 Task: Delete the board share link.
Action: Mouse pressed left at (406, 278)
Screenshot: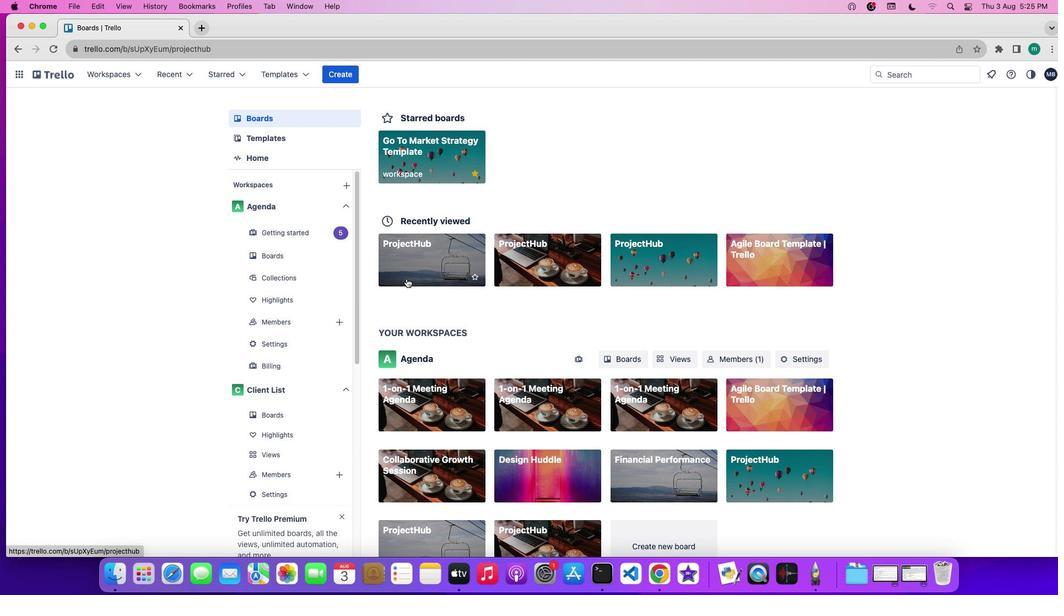 
Action: Mouse moved to (860, 117)
Screenshot: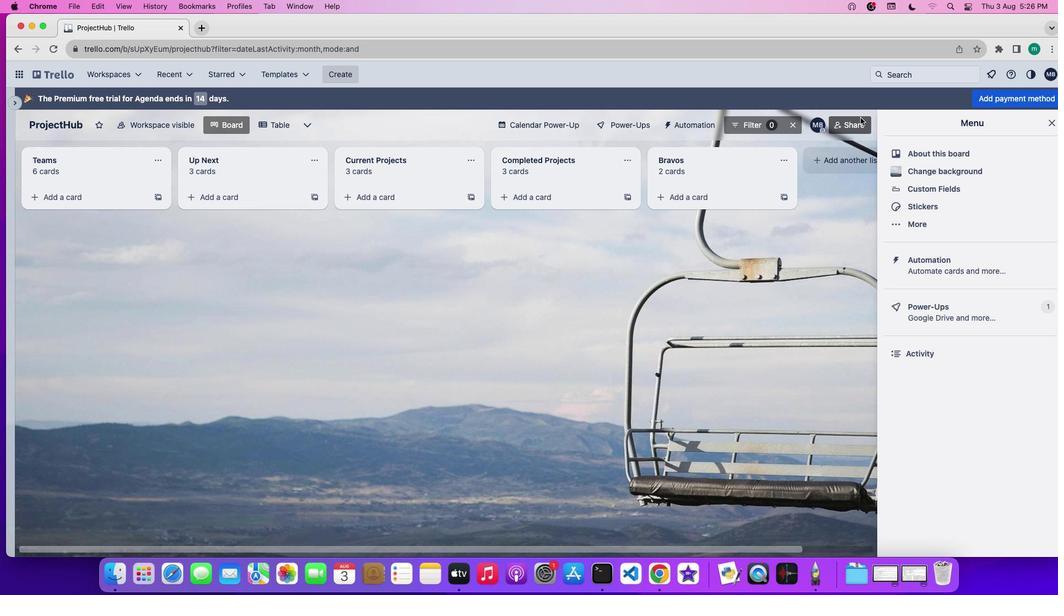 
Action: Mouse pressed left at (860, 117)
Screenshot: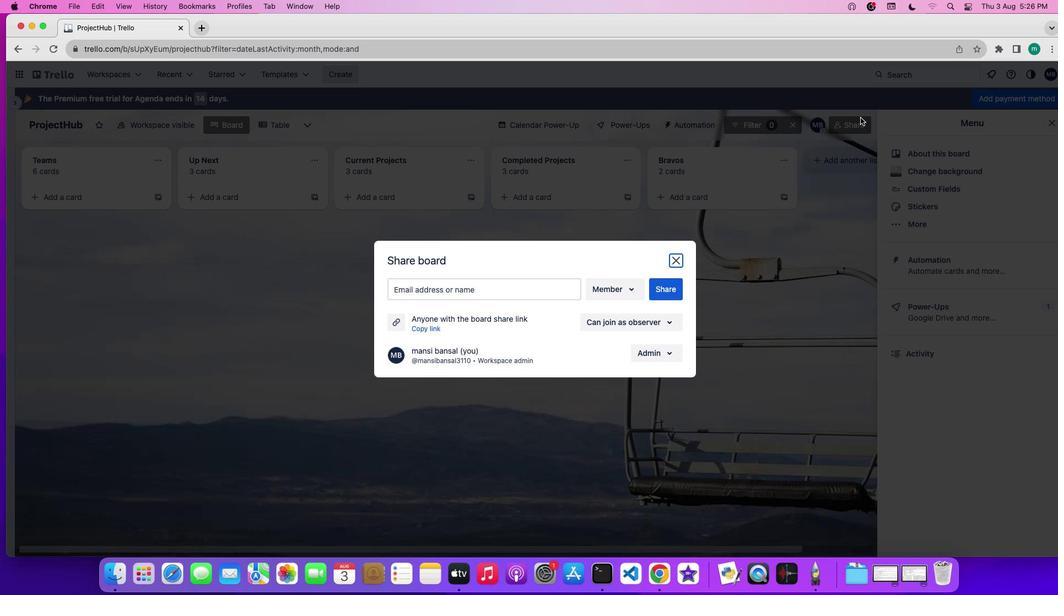 
Action: Mouse moved to (654, 316)
Screenshot: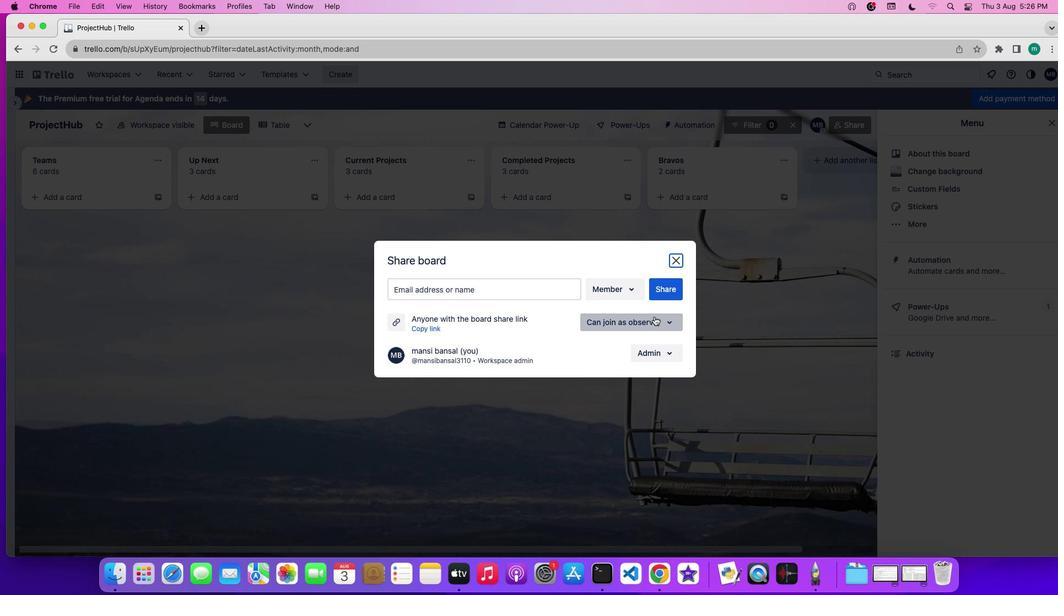 
Action: Mouse pressed left at (654, 316)
Screenshot: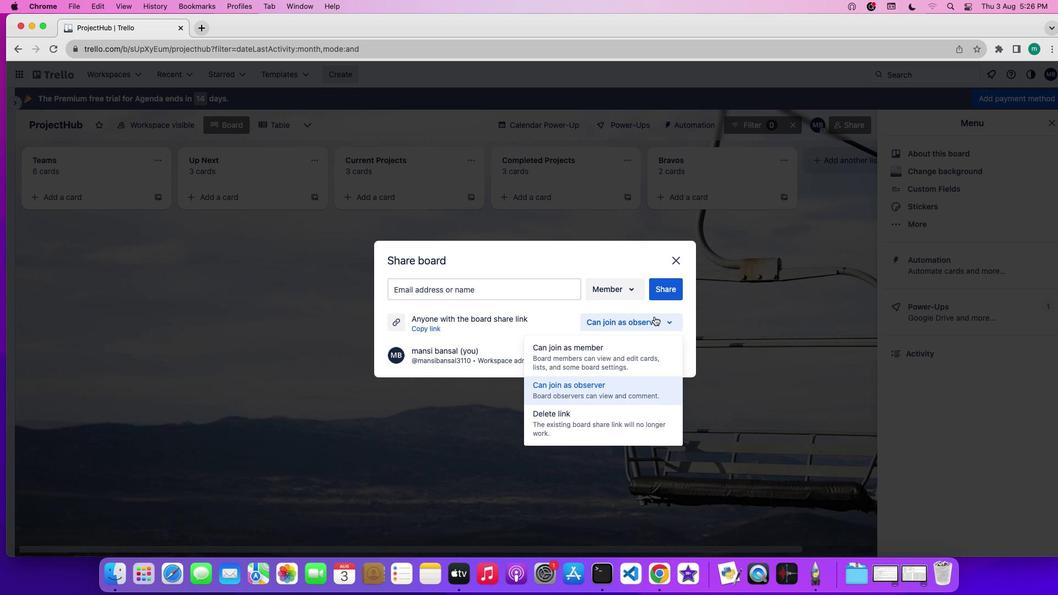 
Action: Mouse moved to (593, 426)
Screenshot: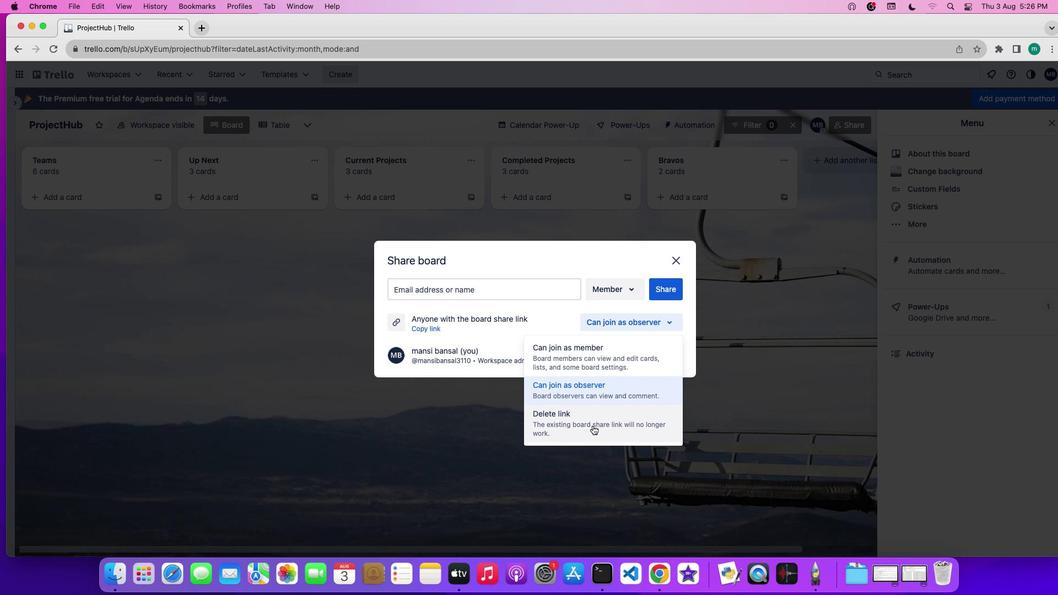 
Action: Mouse pressed left at (593, 426)
Screenshot: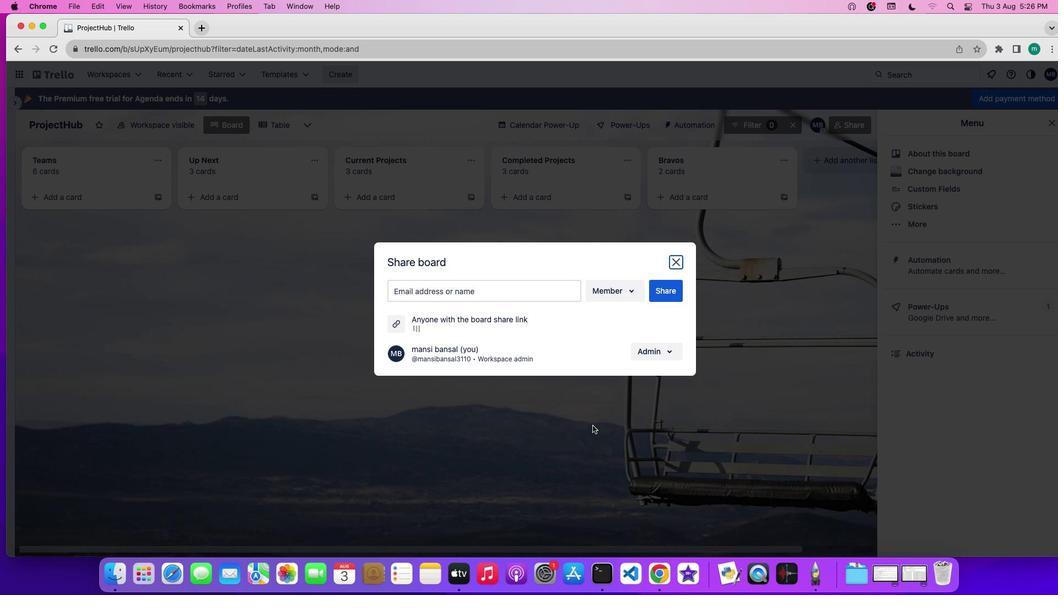 
